 Task: Schedule a meeting in Outlook for June 26, 2023, from 8:00 AM to 8:30 AM.
Action: Mouse moved to (8, 47)
Screenshot: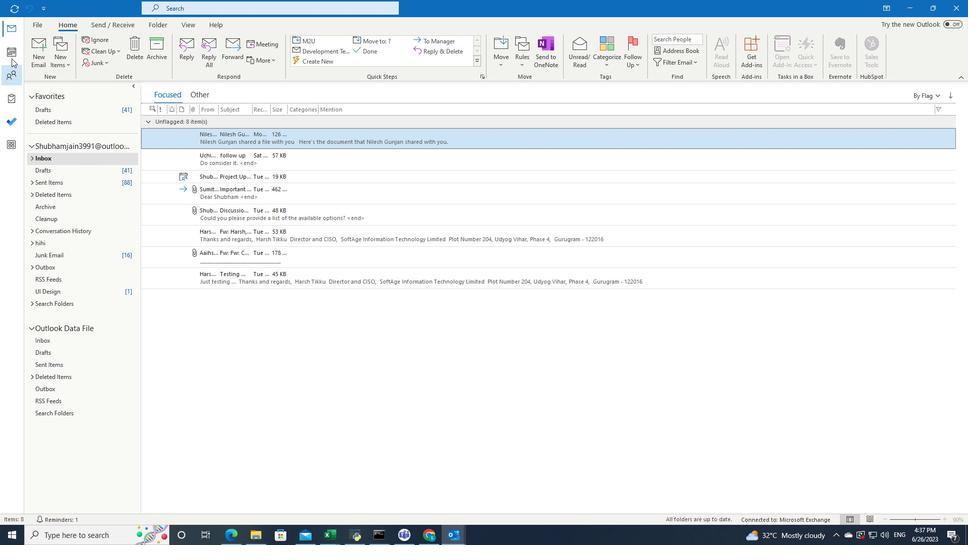 
Action: Mouse pressed left at (8, 47)
Screenshot: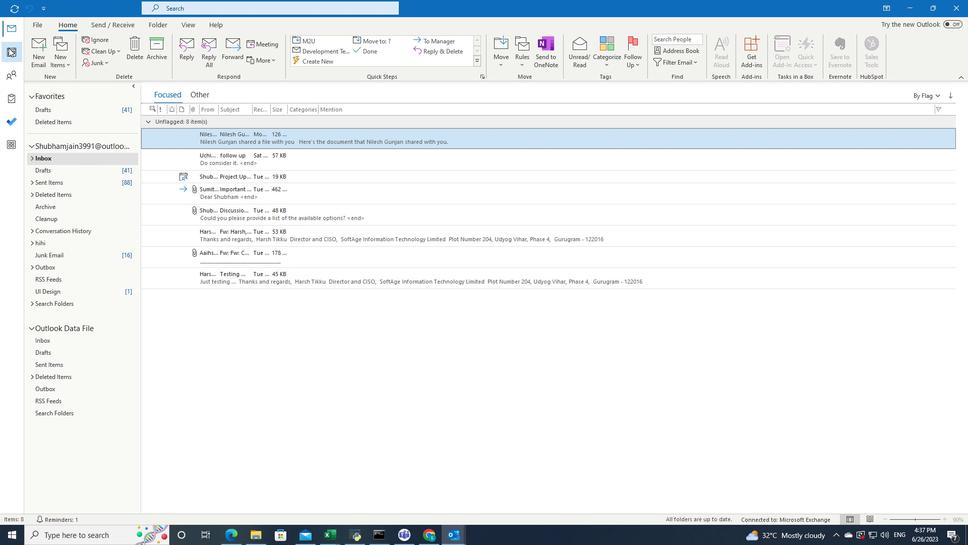 
Action: Mouse moved to (80, 48)
Screenshot: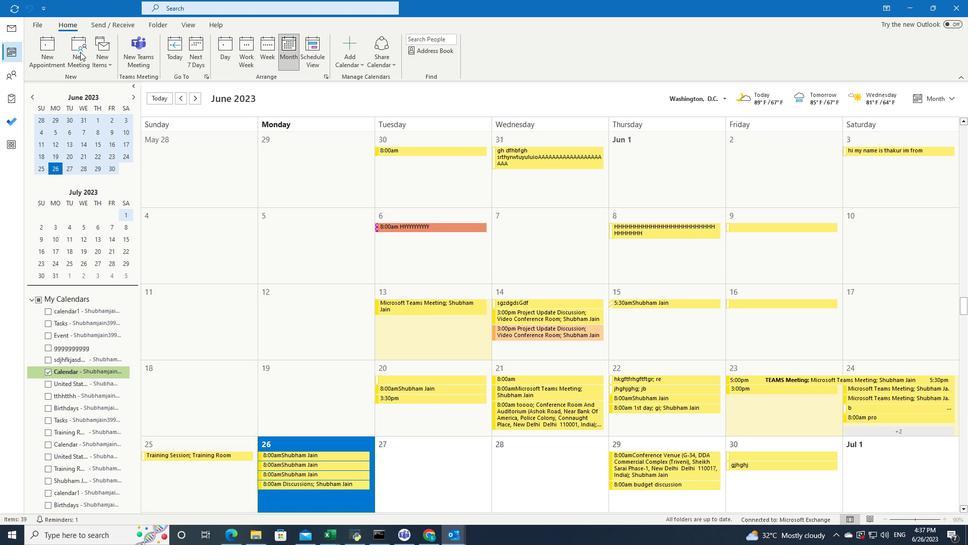 
Action: Mouse pressed left at (80, 48)
Screenshot: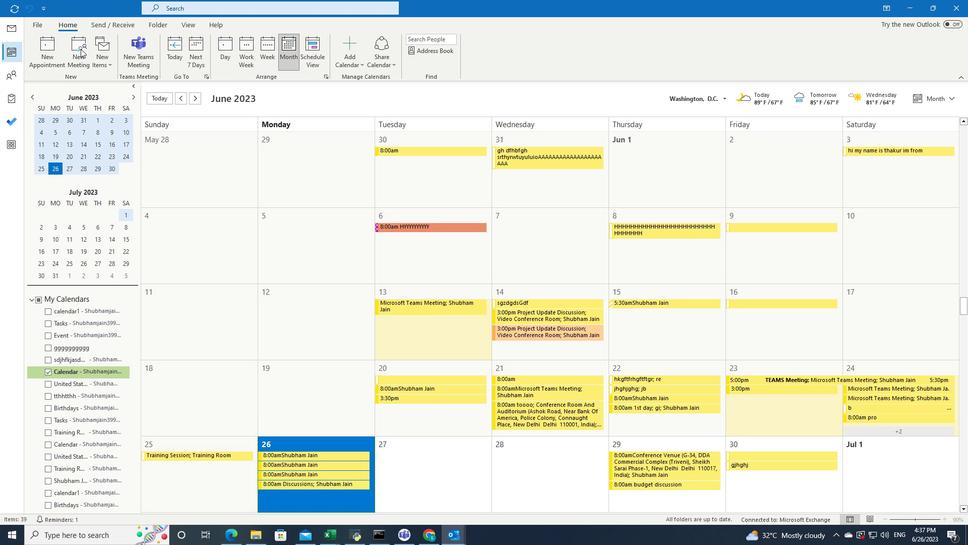 
Action: Mouse moved to (530, 53)
Screenshot: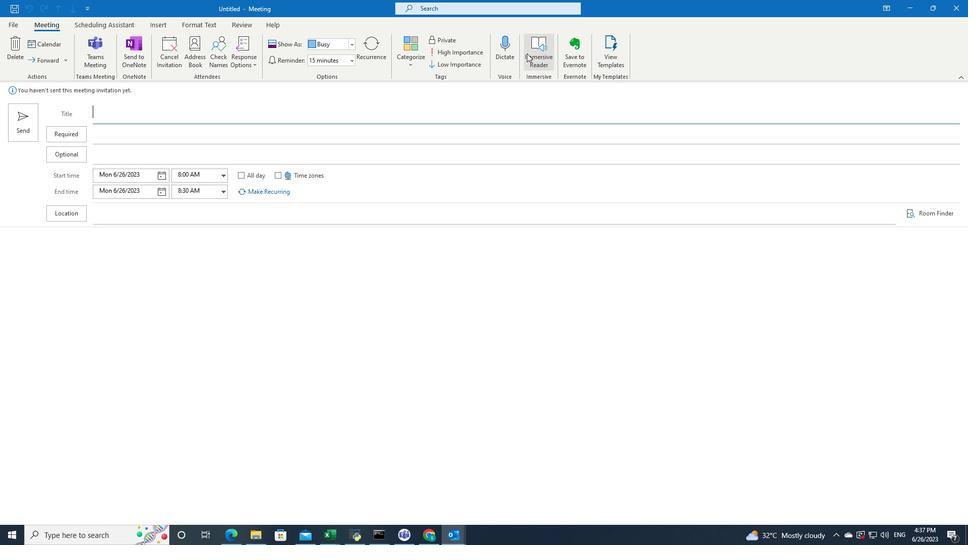 
Action: Mouse pressed left at (530, 53)
Screenshot: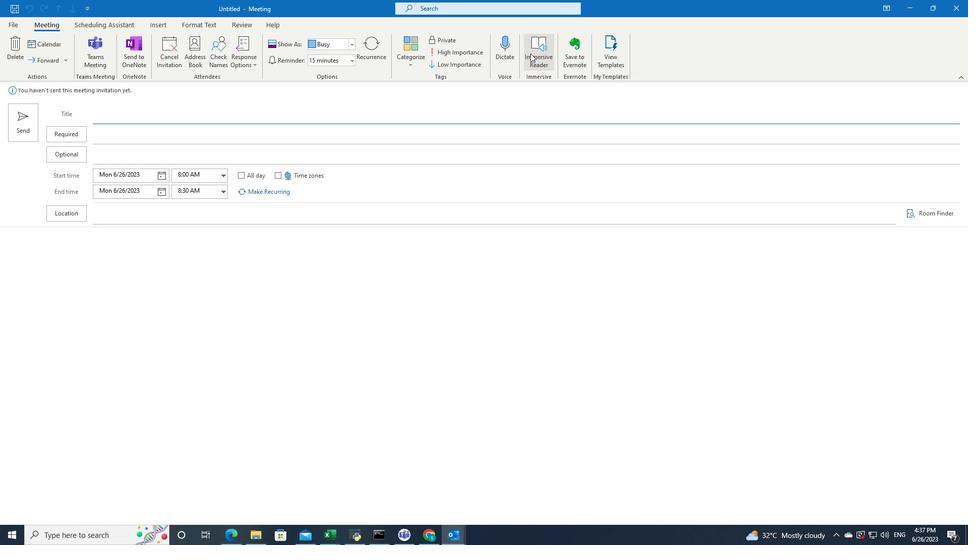 
Action: Mouse moved to (251, 306)
Screenshot: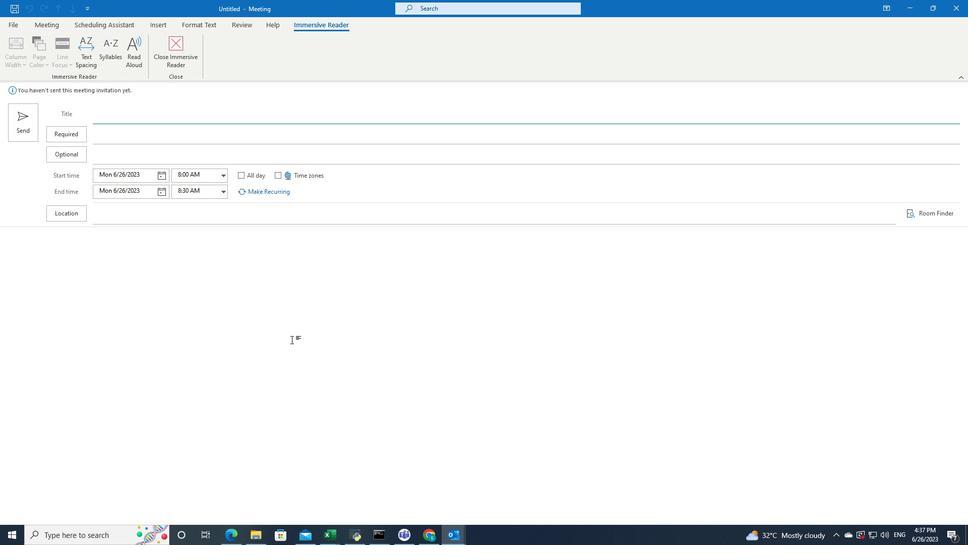 
Action: Mouse pressed left at (251, 306)
Screenshot: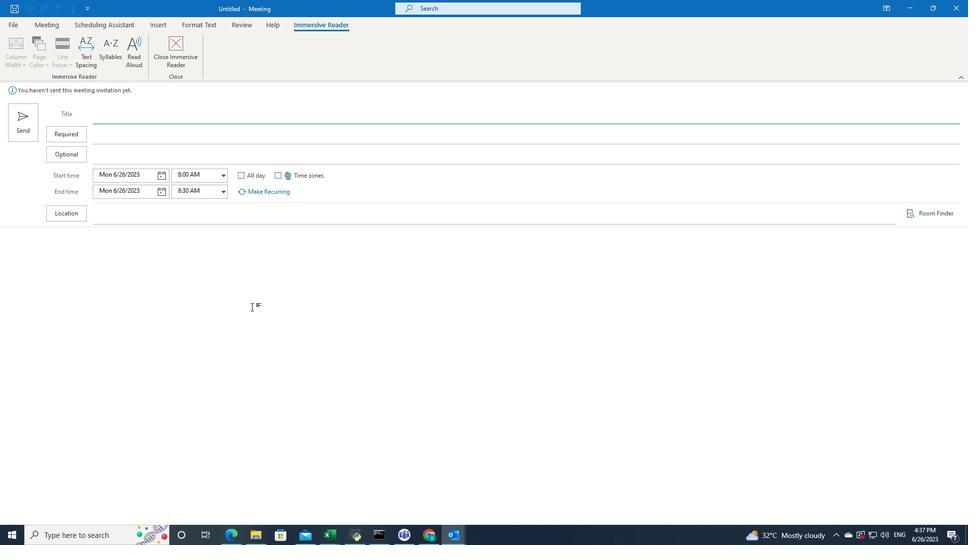
Action: Mouse moved to (45, 66)
Screenshot: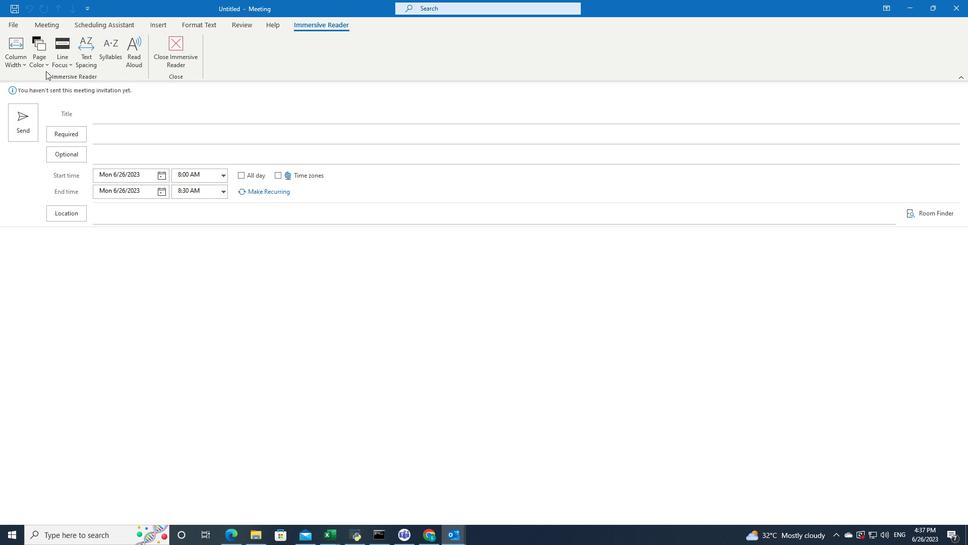 
Action: Mouse pressed left at (45, 66)
Screenshot: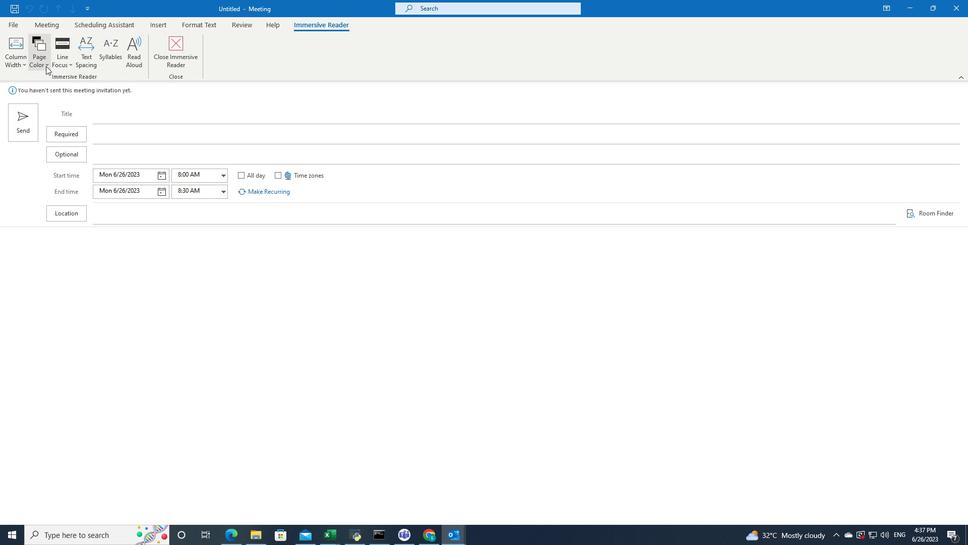 
Action: Mouse moved to (39, 170)
Screenshot: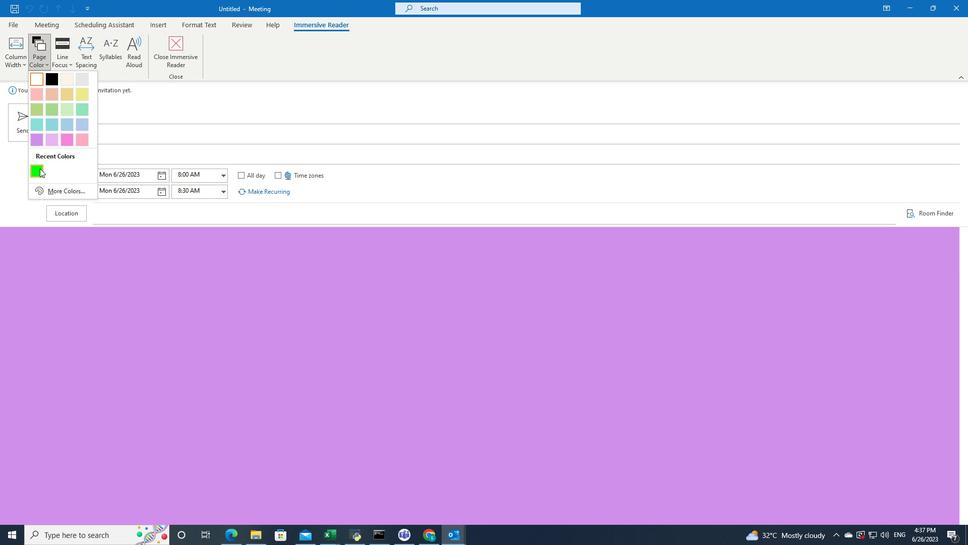 
Action: Mouse pressed left at (39, 170)
Screenshot: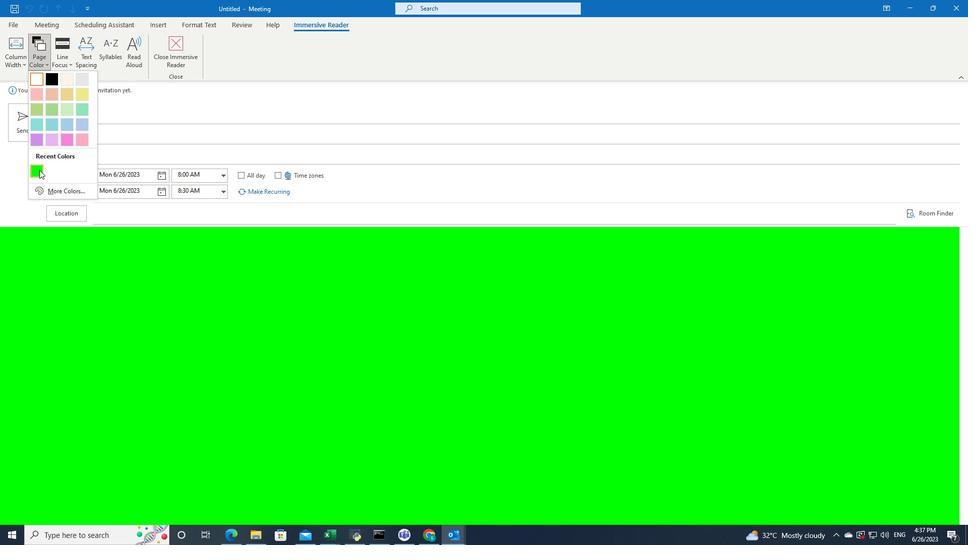 
Action: Mouse moved to (72, 215)
Screenshot: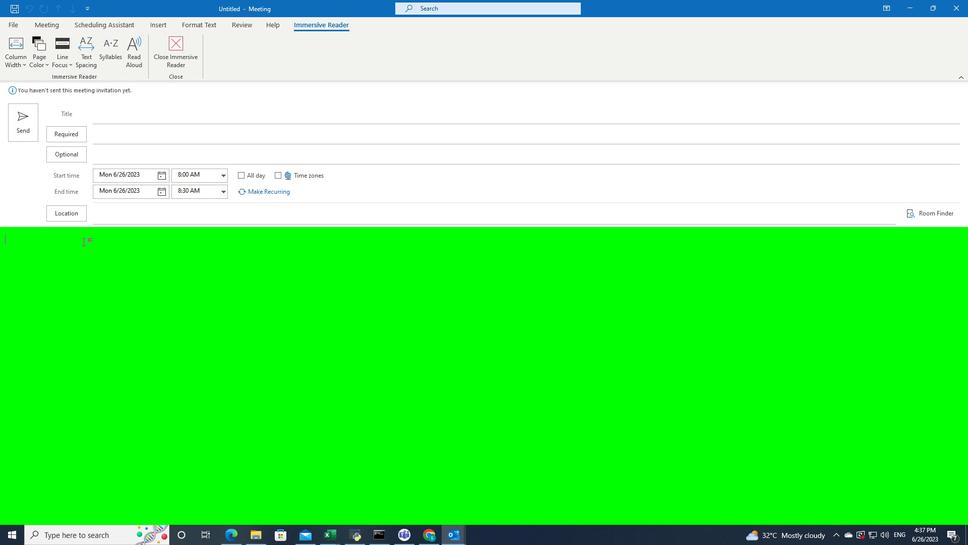 
